 Task: Create in the project AgileFlow in Backlog an issue 'Create a new online platform for online photography courses with advanced image editing and composition features', assign it to team member softage.2@softage.net and change the status to IN PROGRESS. Create in the project AgileFlow in Backlog an issue 'Implement a new cloud-based knowledge management system for a company with advanced knowledge sharing and collaboration features', assign it to team member softage.3@softage.net and change the status to IN PROGRESS
Action: Mouse moved to (309, 478)
Screenshot: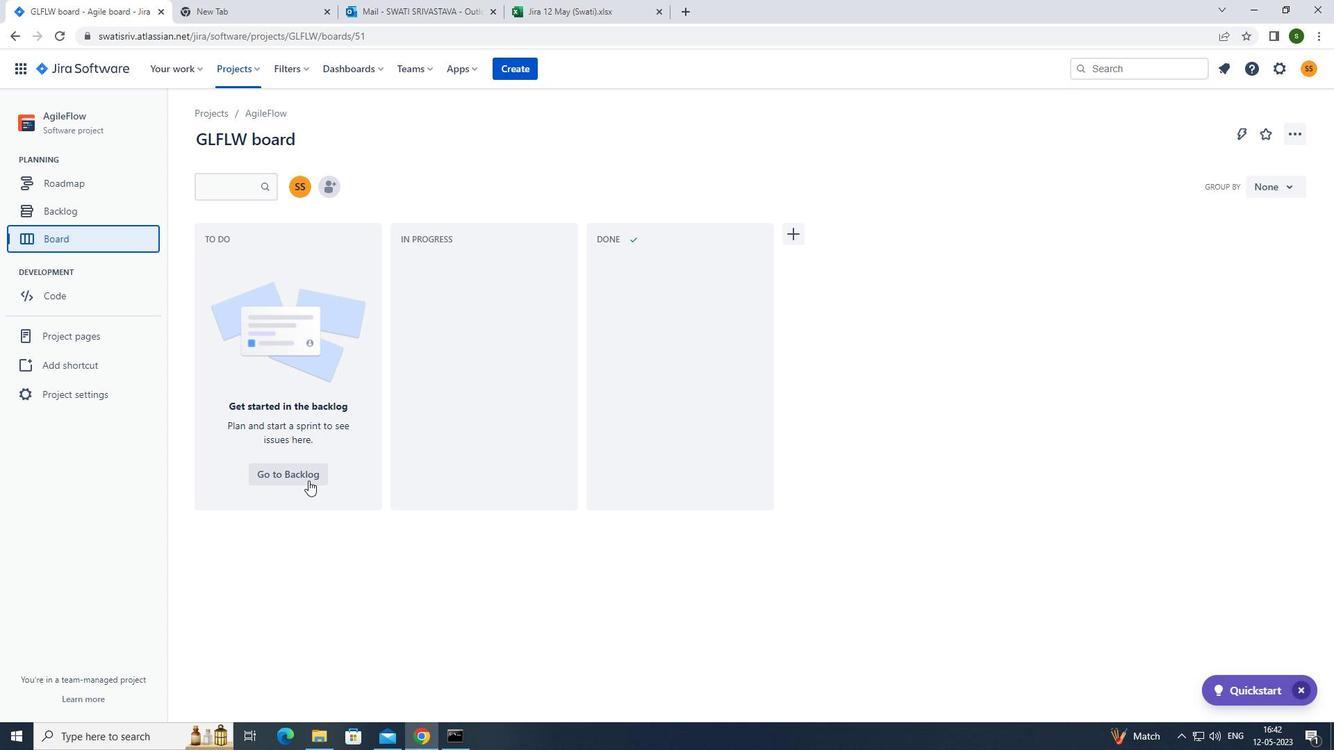 
Action: Mouse pressed left at (309, 478)
Screenshot: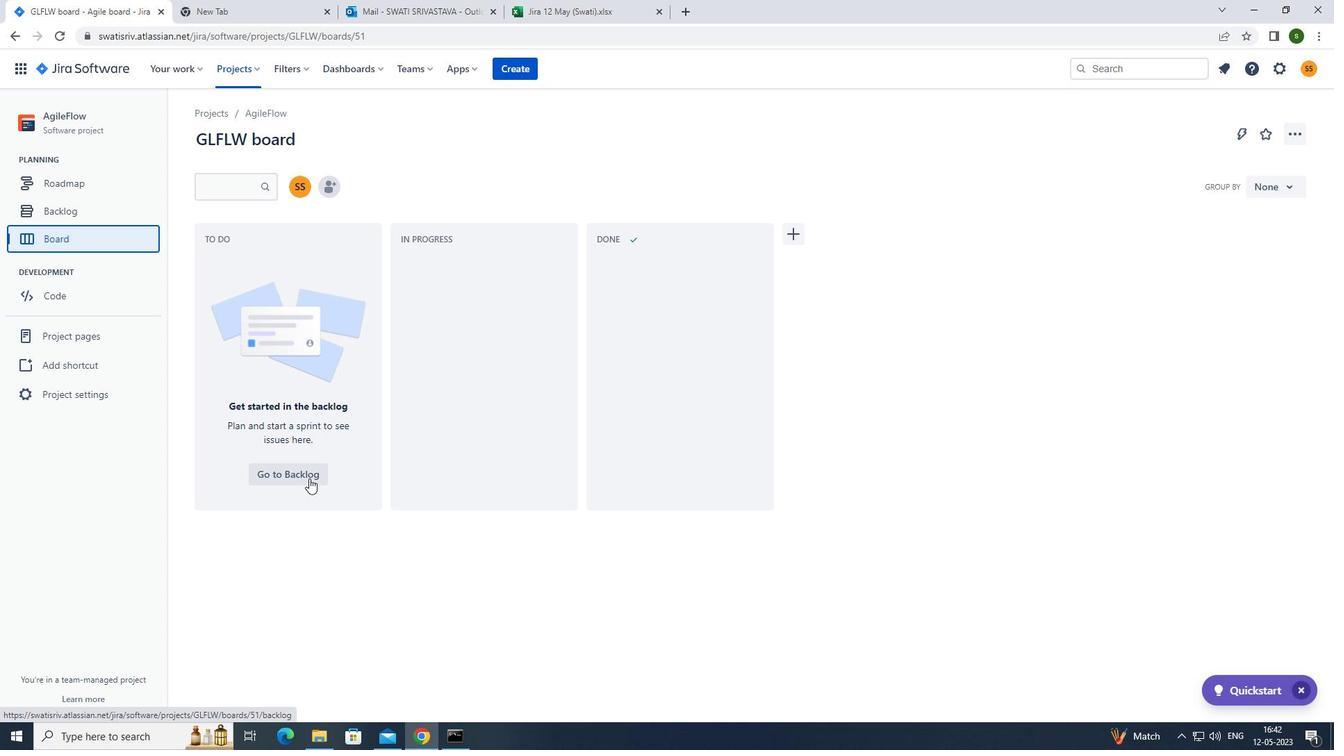 
Action: Mouse moved to (301, 282)
Screenshot: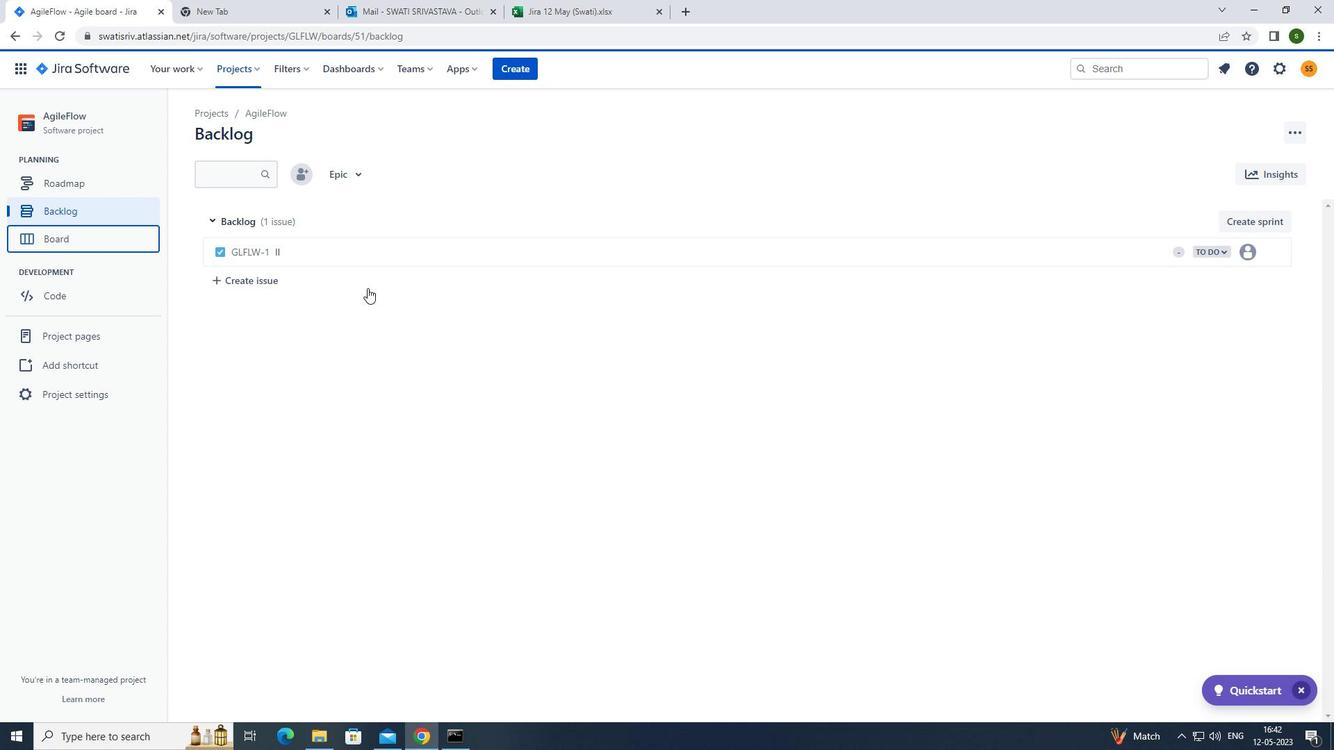 
Action: Mouse pressed left at (301, 282)
Screenshot: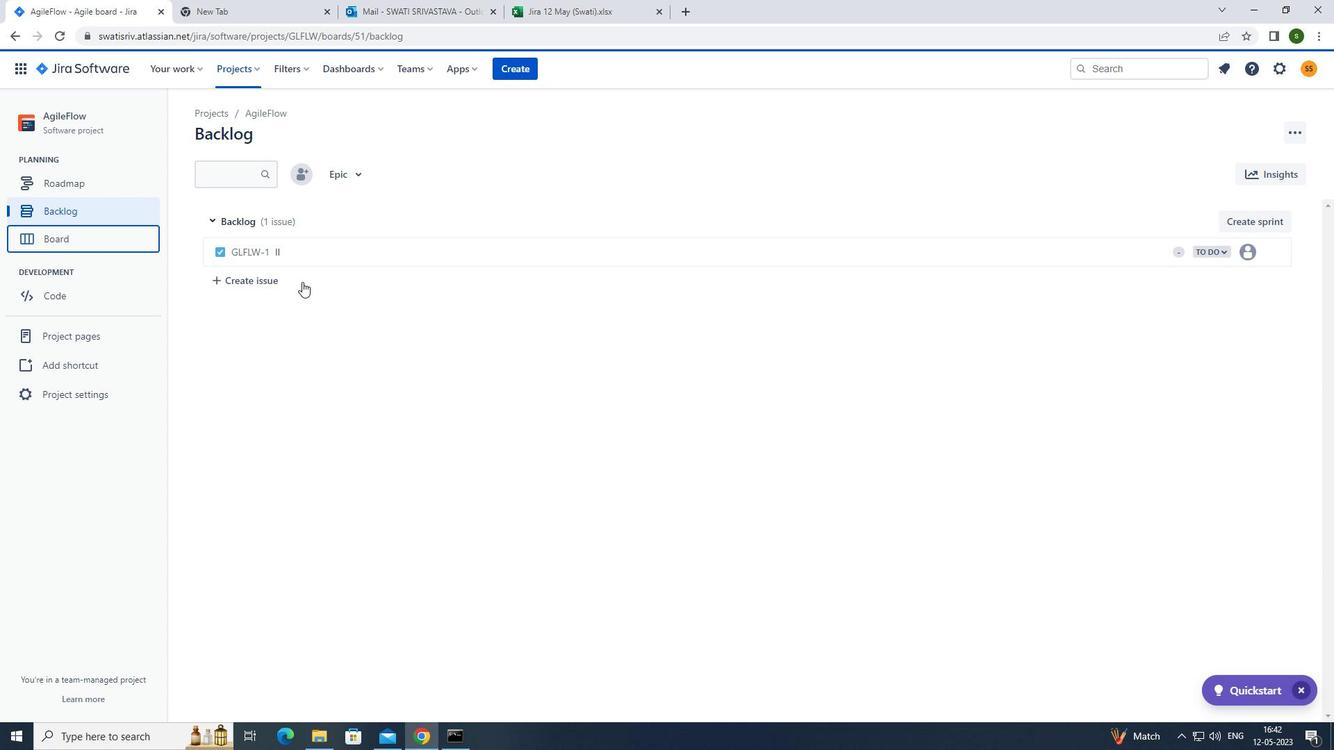 
Action: Mouse moved to (314, 278)
Screenshot: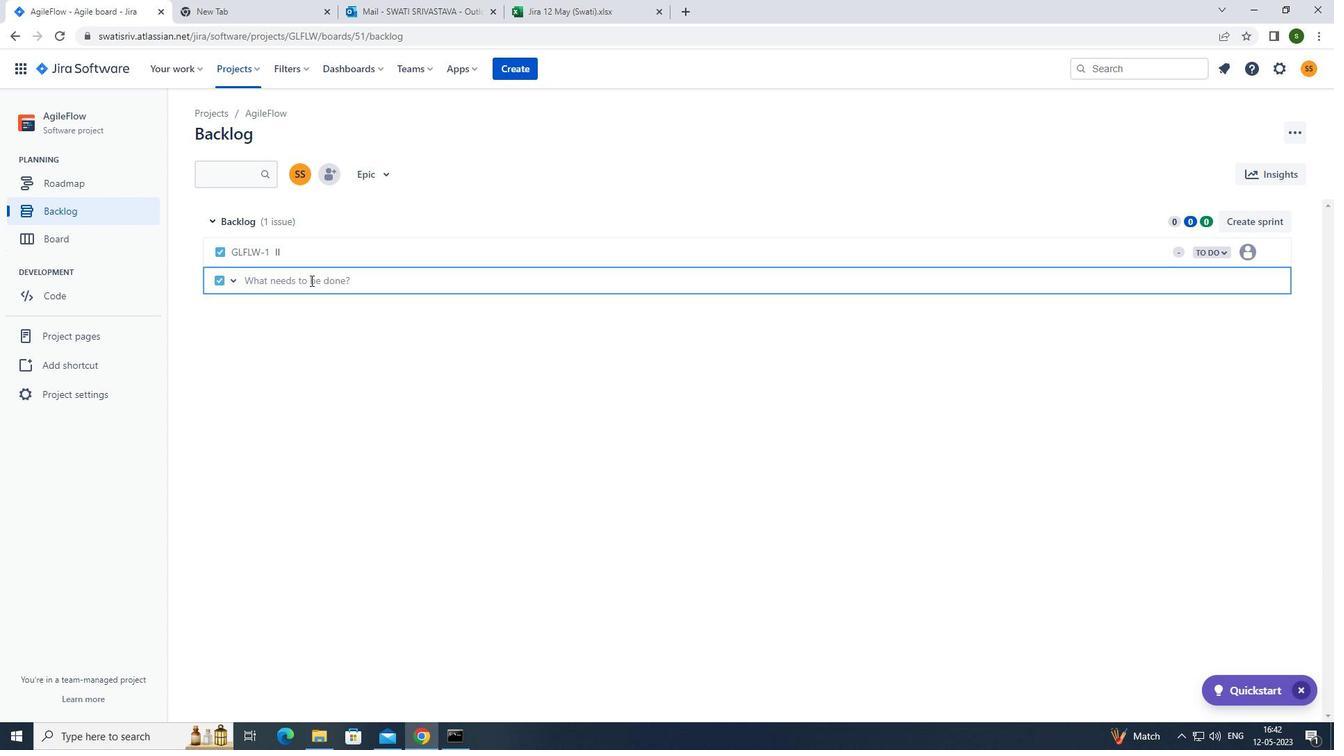 
Action: Key pressed <Key.caps_lock>c<Key.caps_lock>reate<Key.space>a<Key.space>new<Key.space>online<Key.space>platform<Key.space>for<Key.space>online<Key.space>photography<Key.space>cous<Key.backspace>rses<Key.space>with<Key.space>advanced<Key.space>image<Key.space>editing<Key.space>and<Key.space>compostion<Key.space>features<Key.enter>
Screenshot: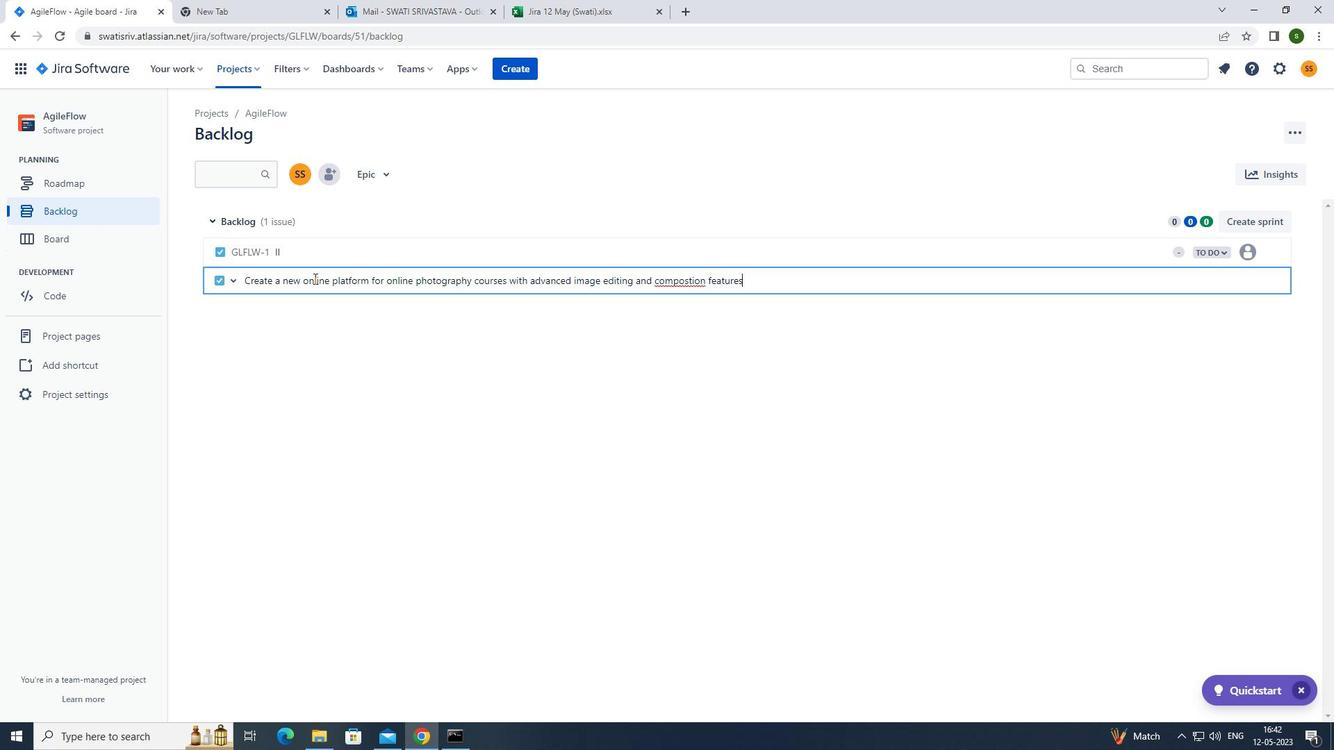 
Action: Mouse moved to (1242, 276)
Screenshot: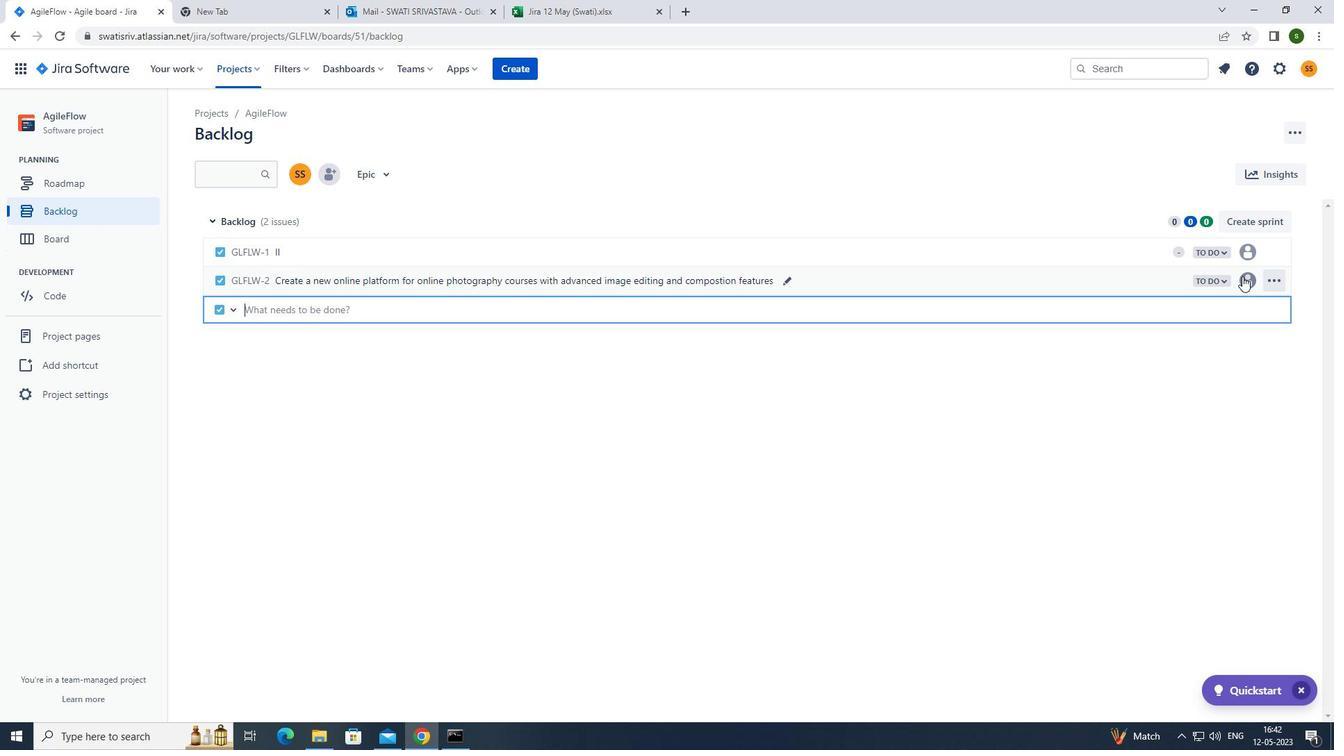
Action: Mouse pressed left at (1242, 276)
Screenshot: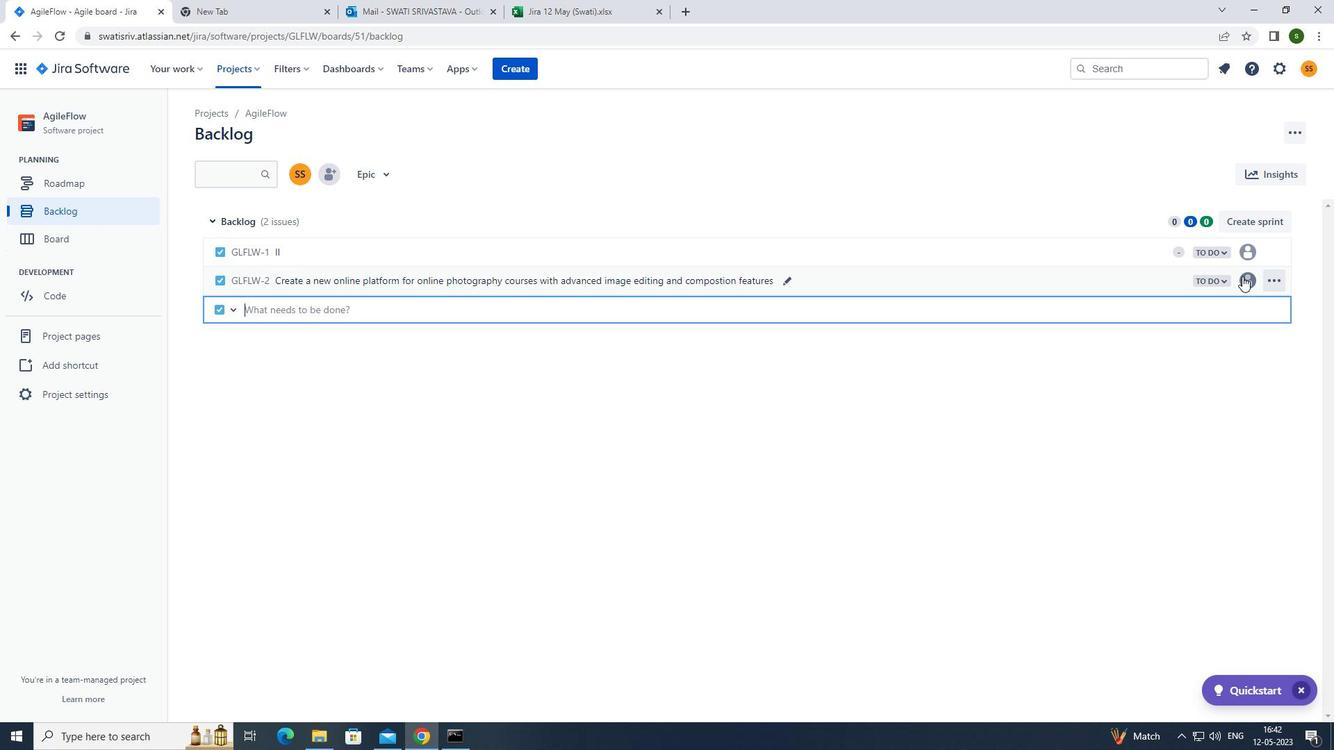 
Action: Mouse moved to (1155, 416)
Screenshot: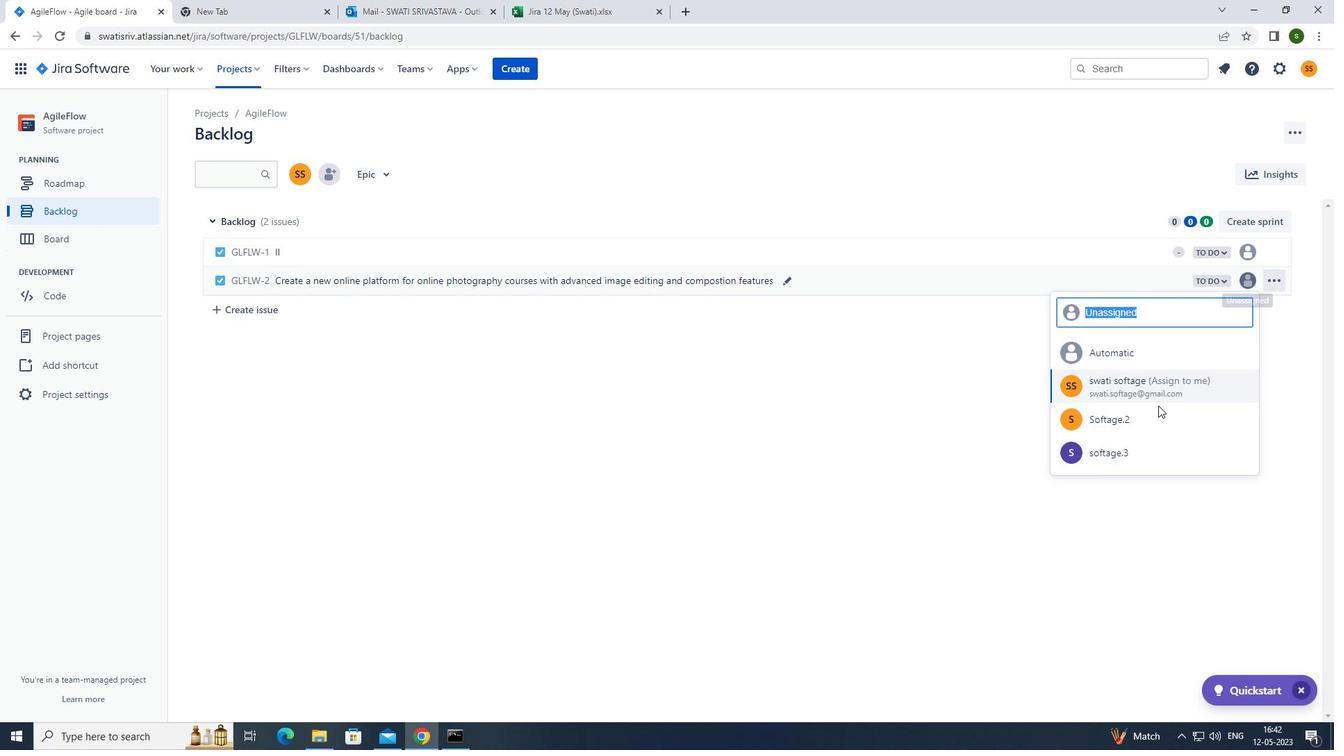 
Action: Mouse pressed left at (1155, 416)
Screenshot: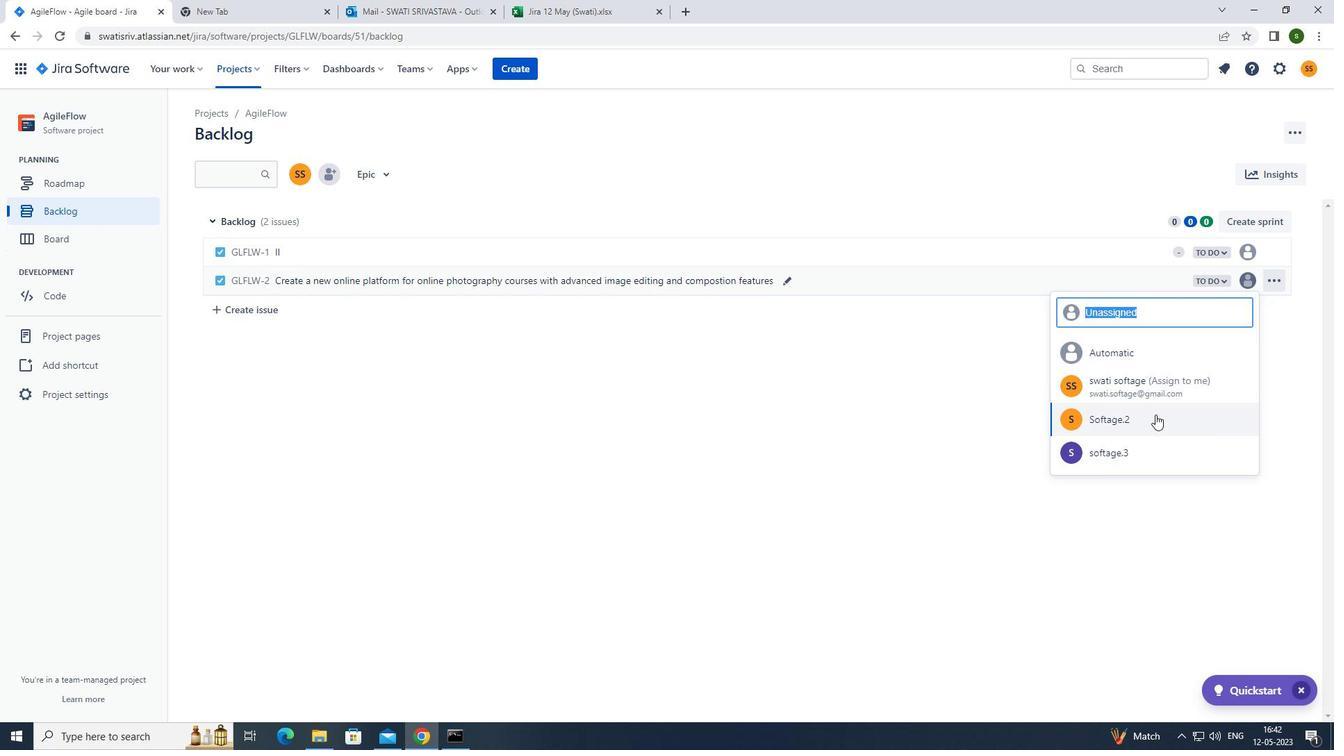 
Action: Mouse moved to (1216, 279)
Screenshot: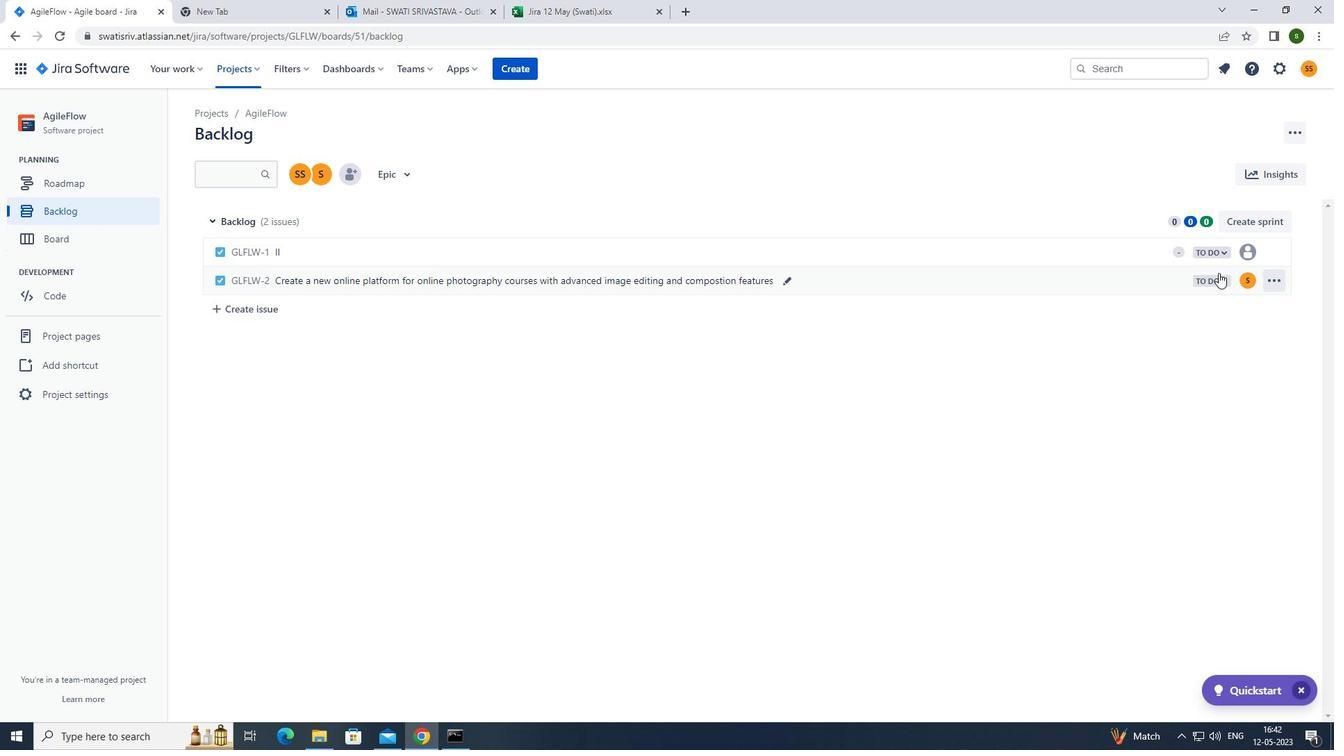 
Action: Mouse pressed left at (1216, 279)
Screenshot: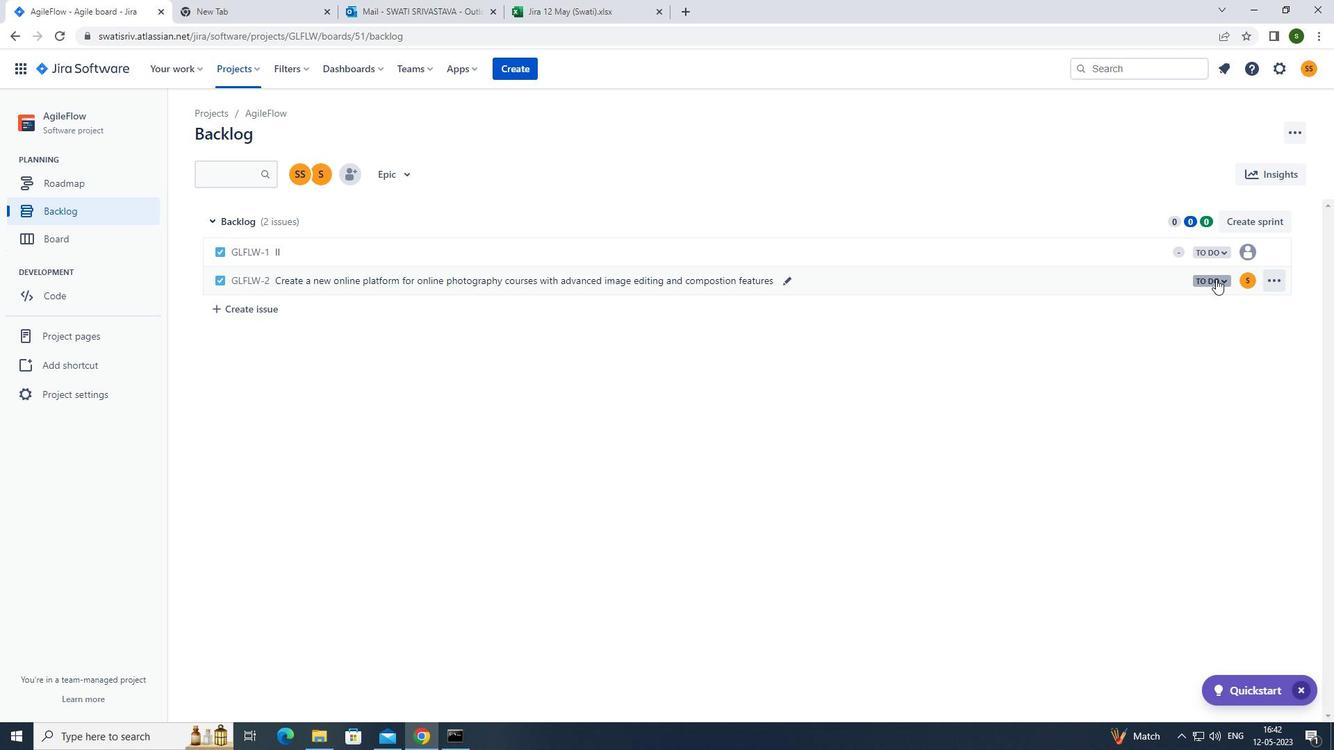 
Action: Mouse moved to (1168, 310)
Screenshot: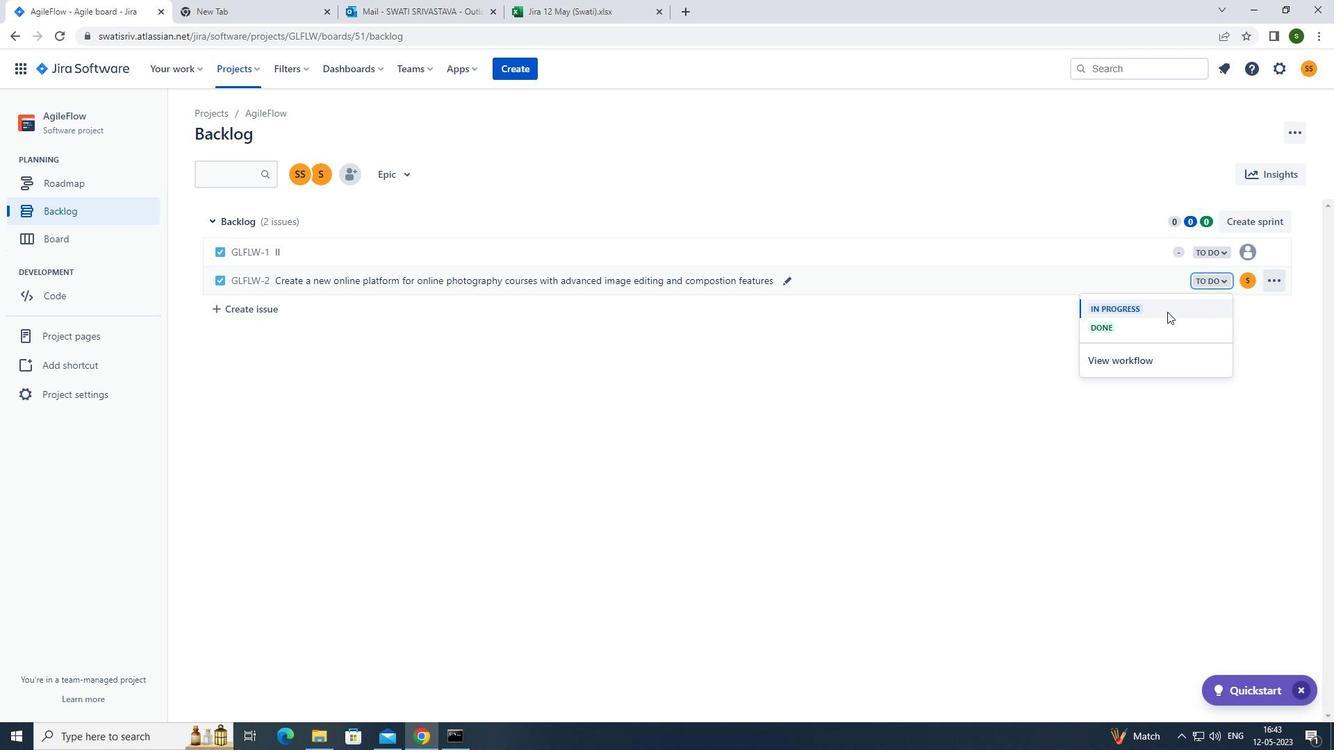 
Action: Mouse pressed left at (1168, 310)
Screenshot: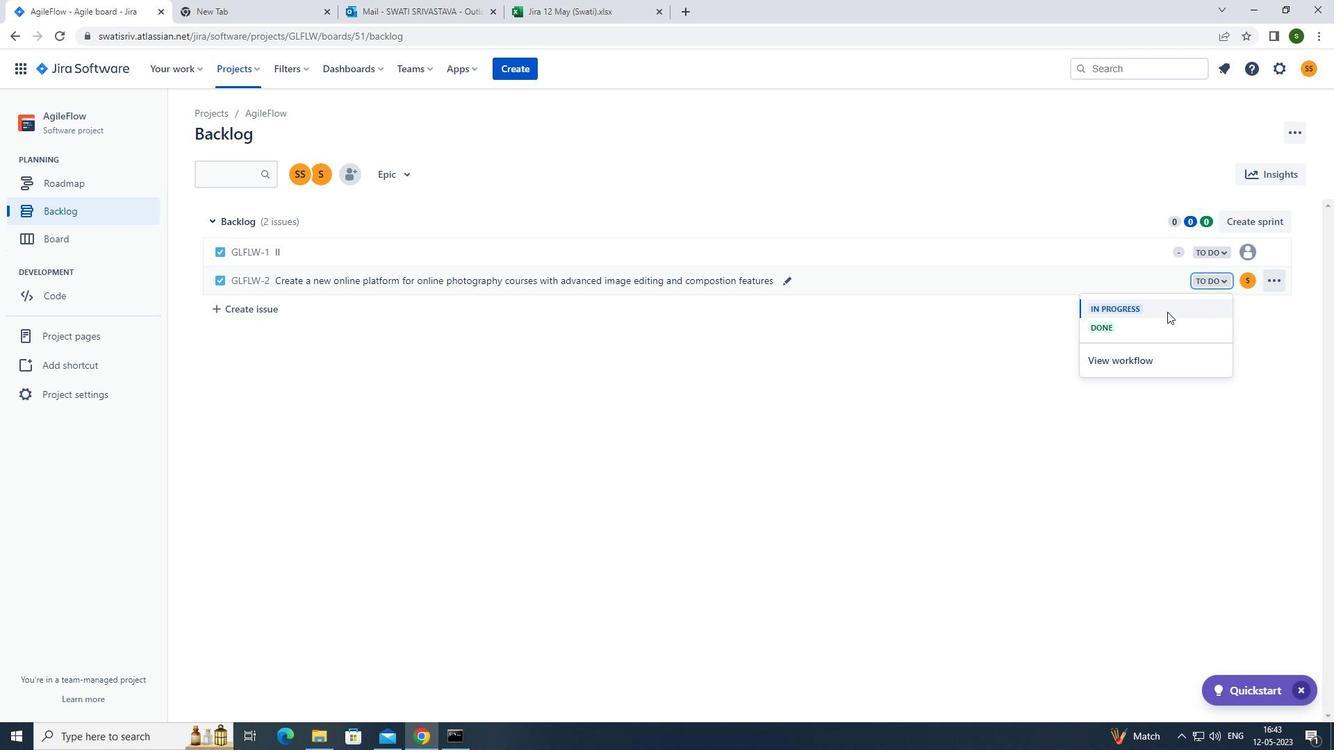 
Action: Mouse moved to (348, 307)
Screenshot: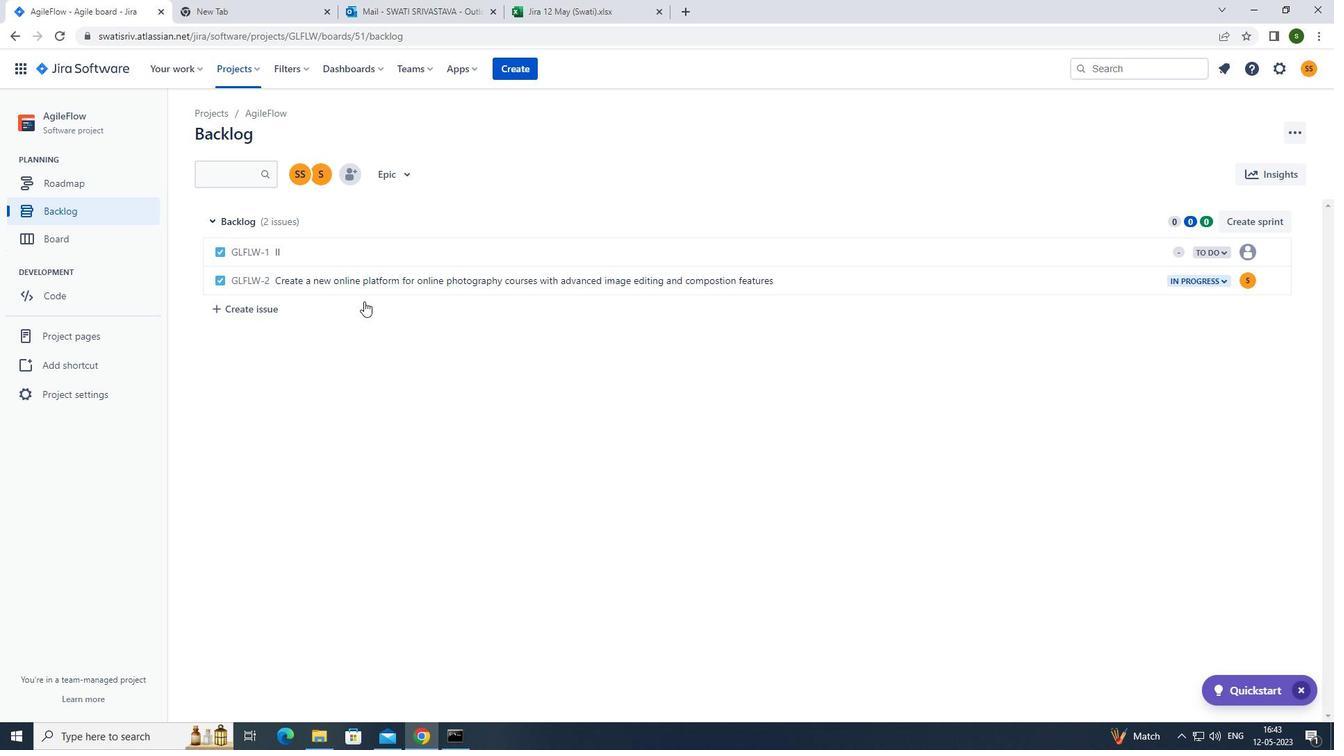 
Action: Mouse pressed left at (348, 307)
Screenshot: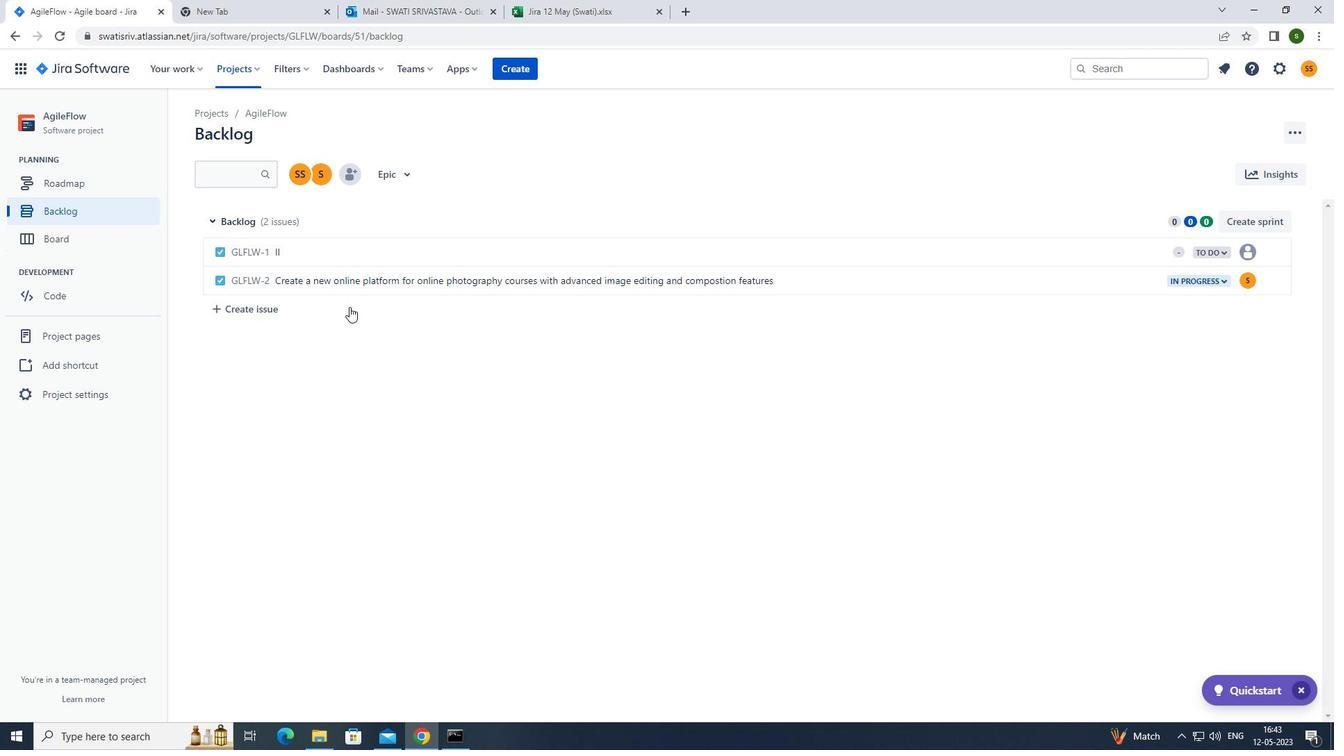 
Action: Mouse moved to (394, 312)
Screenshot: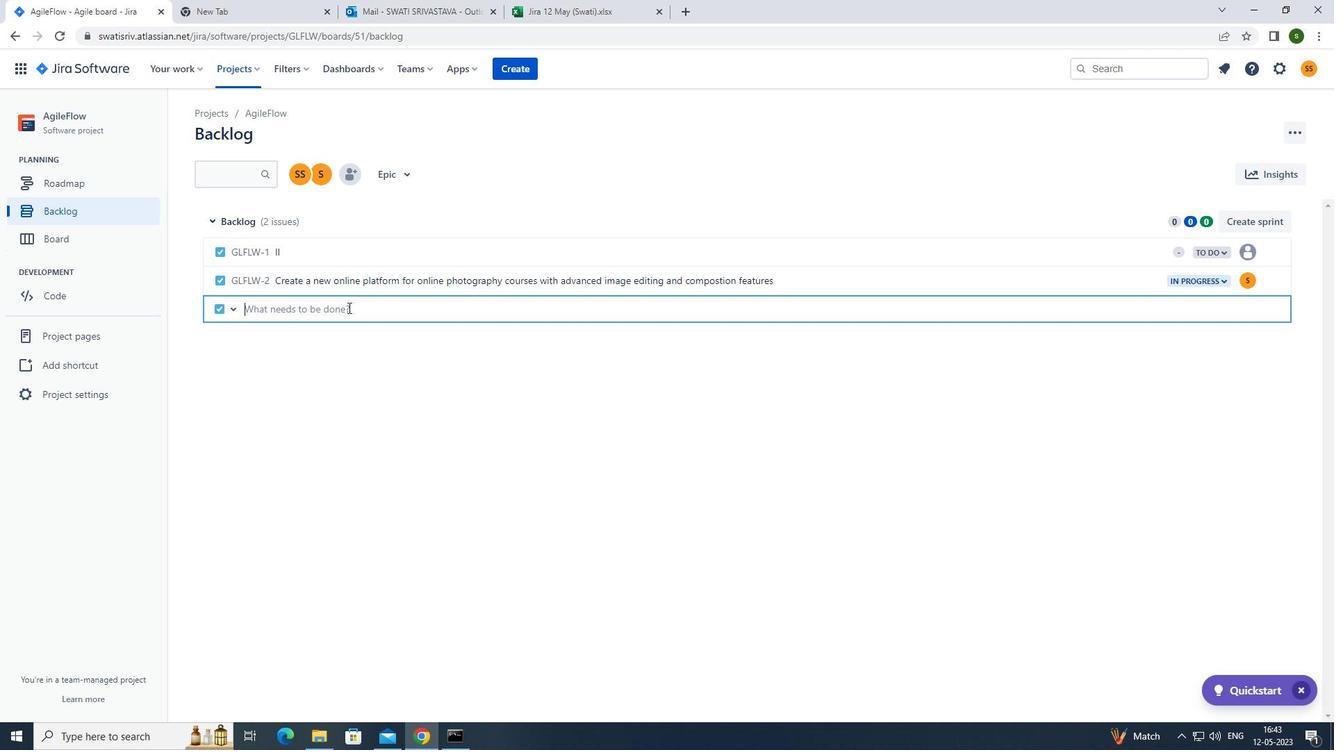 
Action: Key pressed <Key.caps_lock>i<Key.caps_lock>mplement<Key.space>a<Key.space>new<Key.space>cloud-based<Key.space>knowledge<Key.space>management<Key.space>system<Key.space>for<Key.space>a<Key.space>company<Key.space>with<Key.space>advanced<Key.space>knowledge<Key.space>sharing<Key.space>and<Key.space>collaboration<Key.space>features<Key.enter>
Screenshot: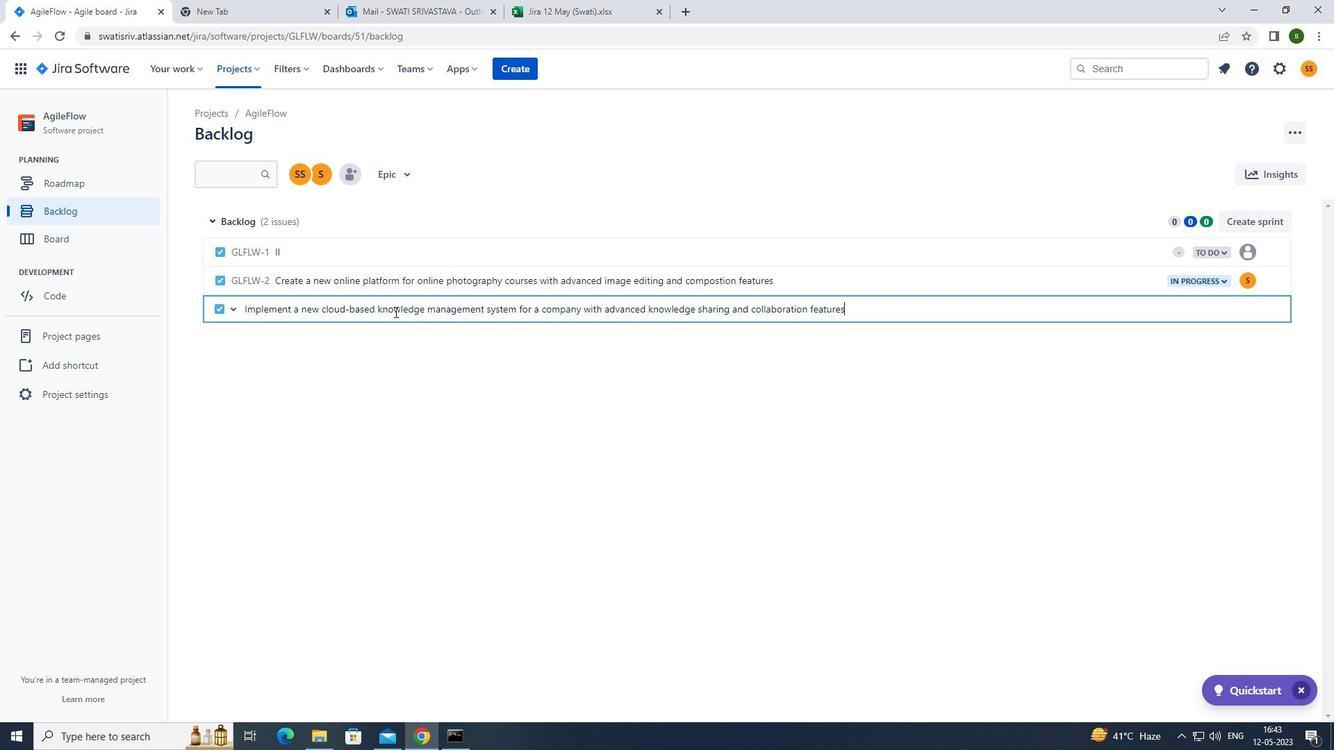 
Action: Mouse moved to (1247, 312)
Screenshot: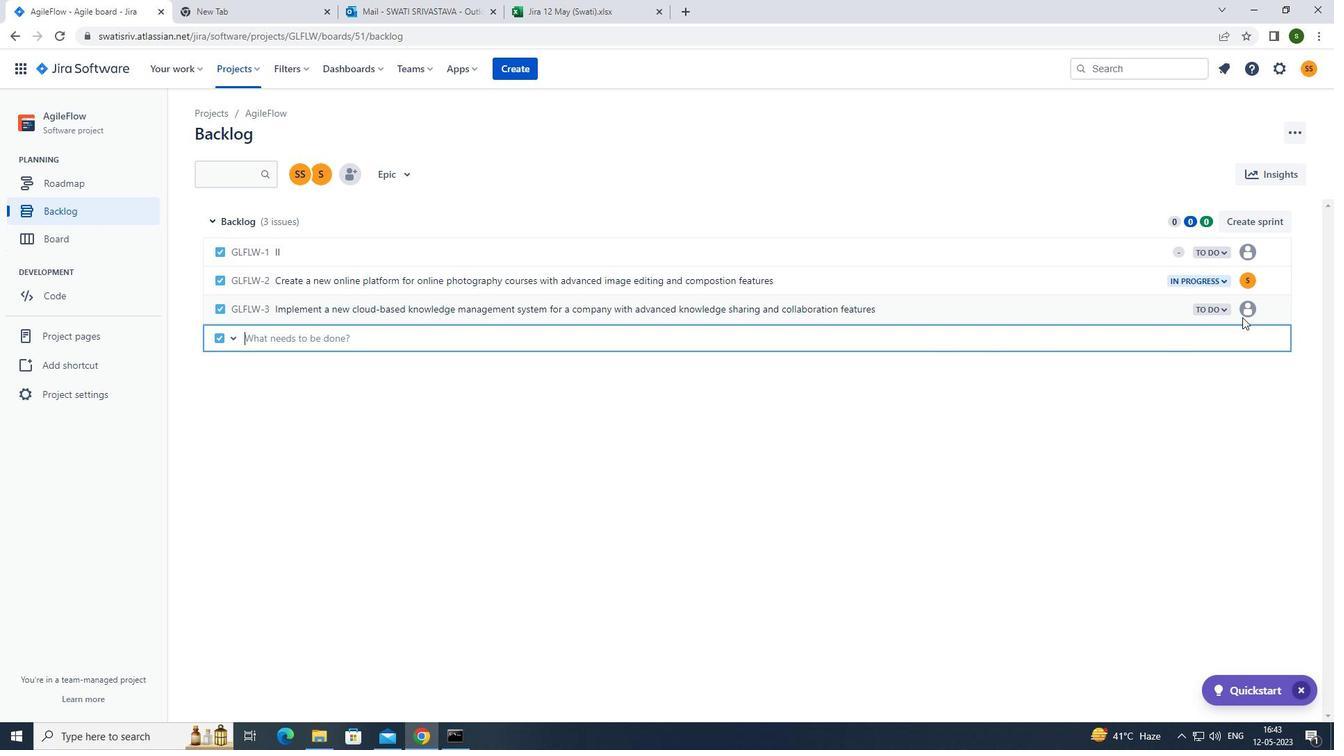 
Action: Mouse pressed left at (1247, 312)
Screenshot: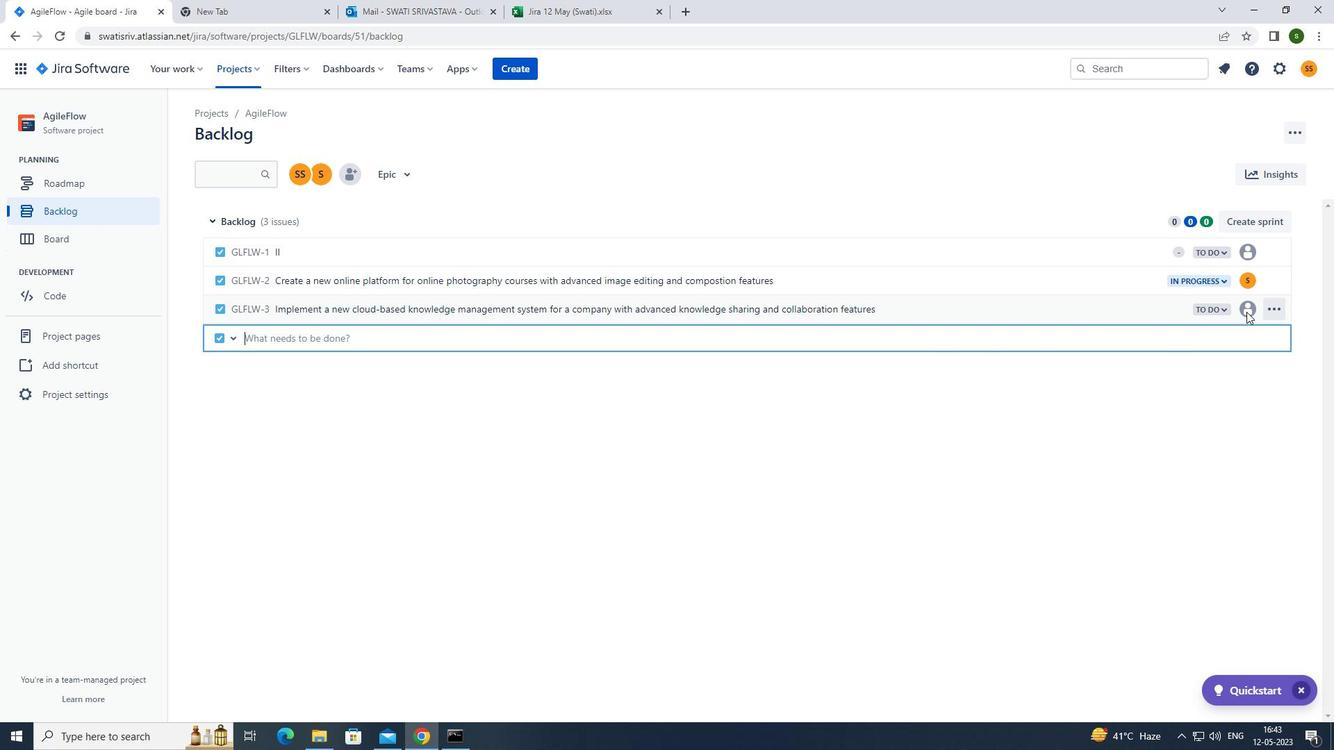 
Action: Mouse moved to (1245, 311)
Screenshot: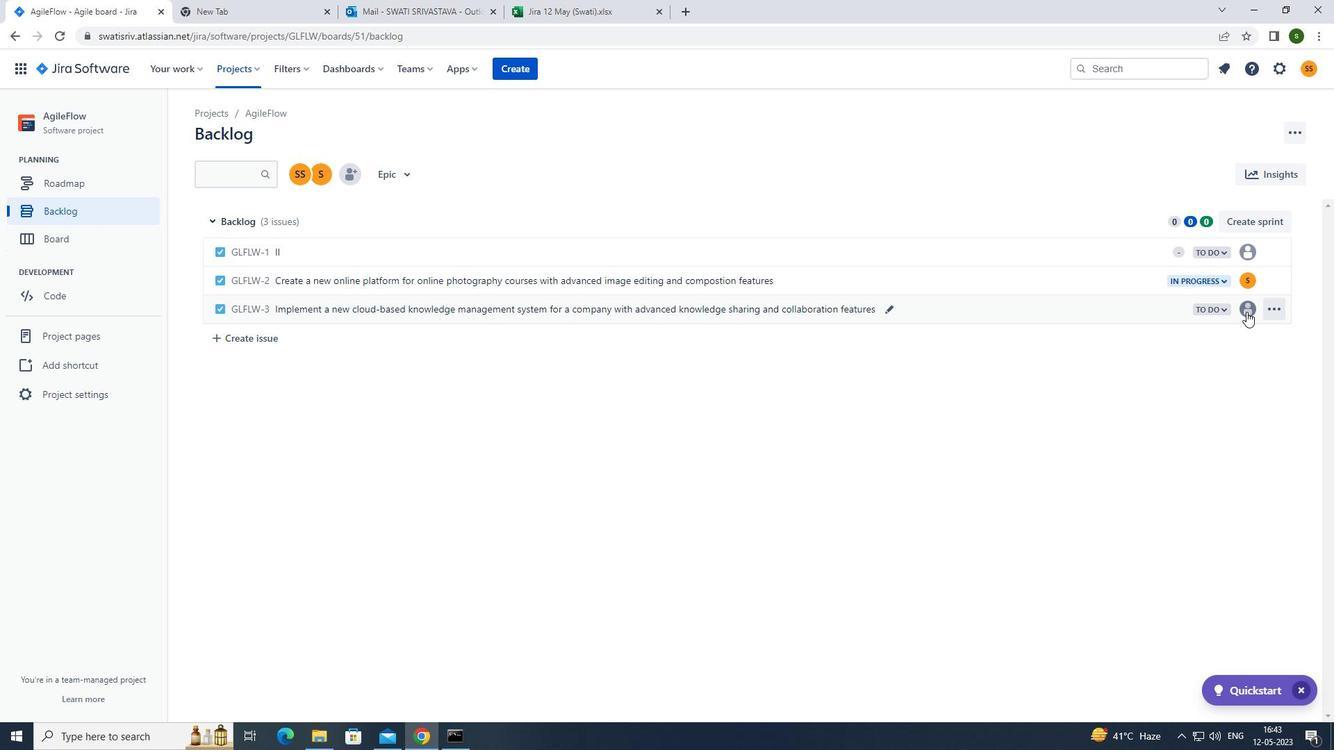 
Action: Mouse pressed left at (1245, 311)
Screenshot: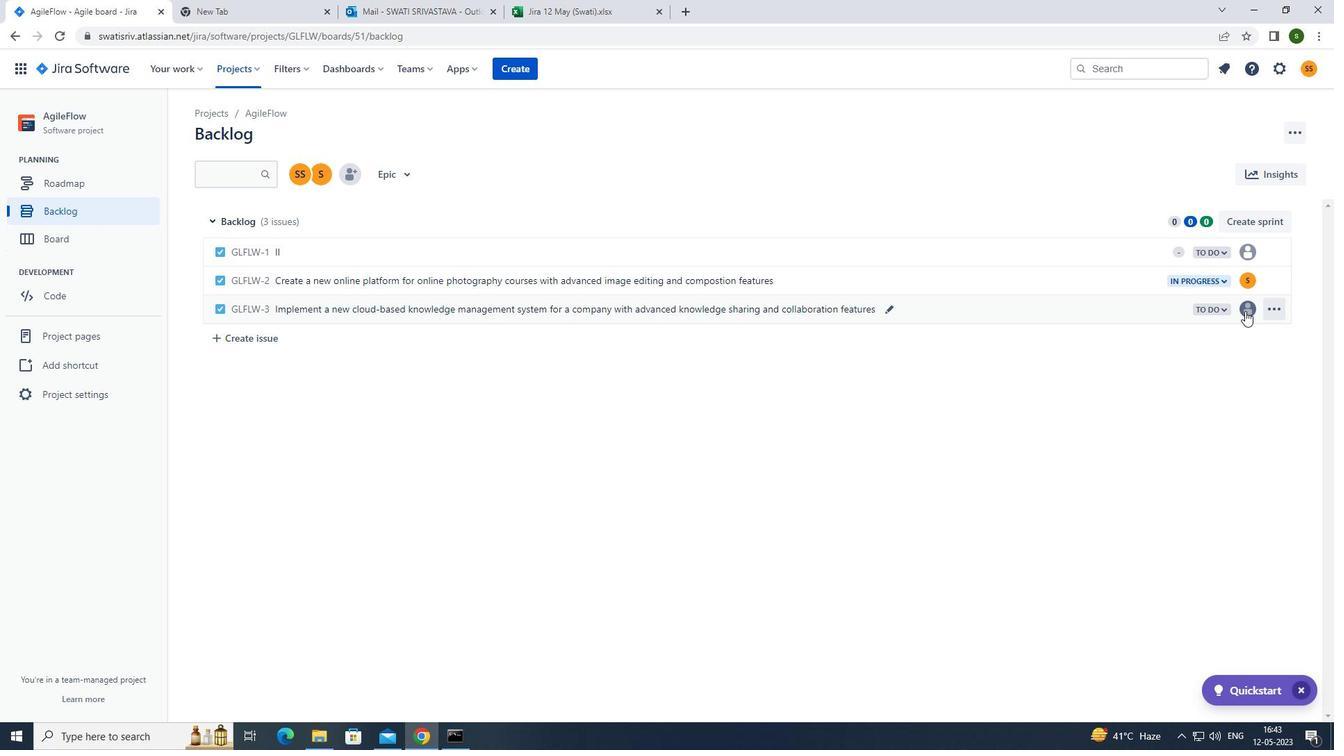 
Action: Mouse moved to (1126, 479)
Screenshot: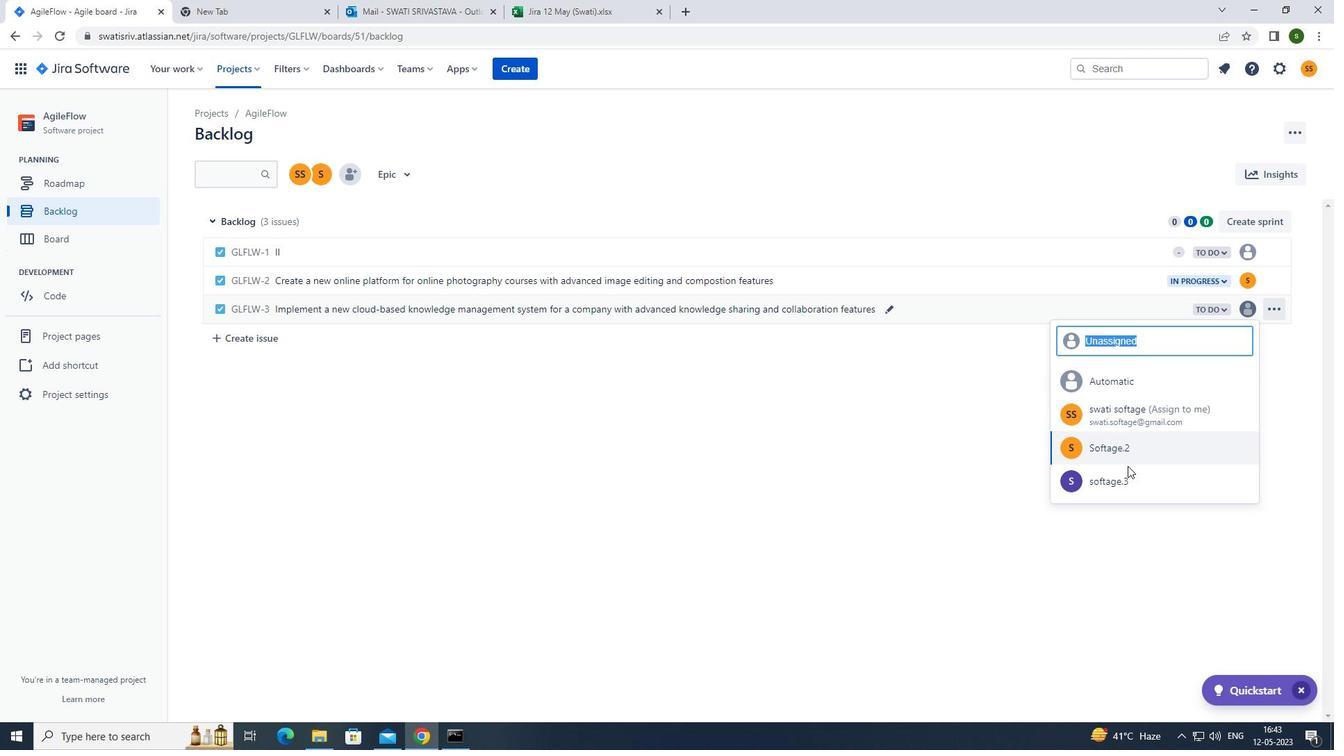 
Action: Mouse pressed left at (1126, 479)
Screenshot: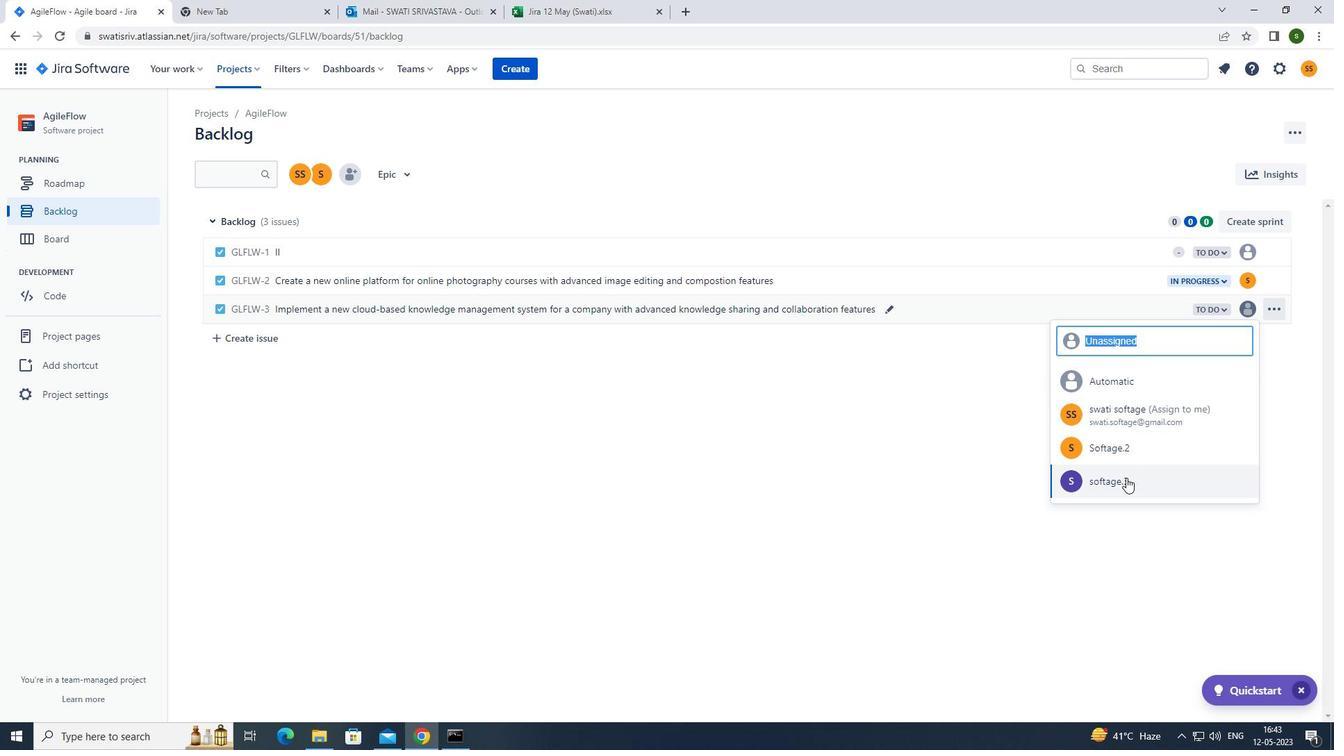 
Action: Mouse moved to (1213, 308)
Screenshot: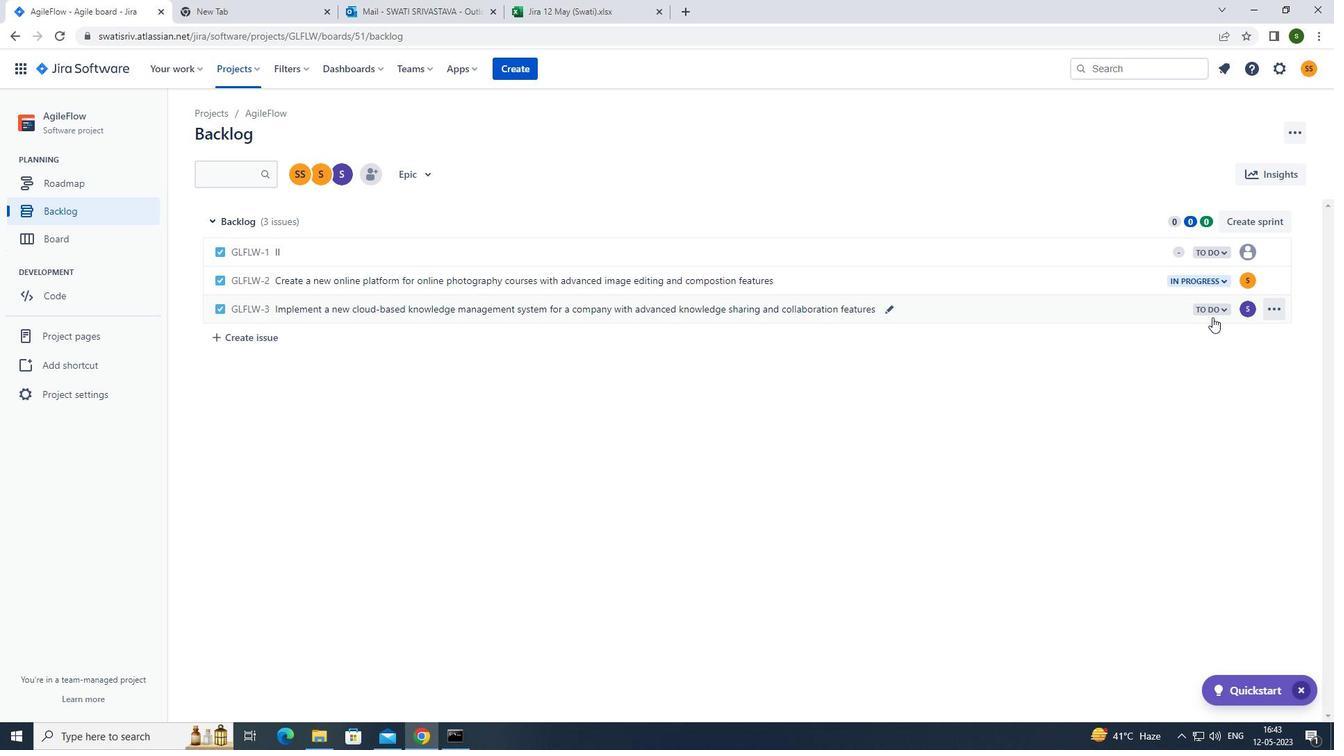 
Action: Mouse pressed left at (1213, 308)
Screenshot: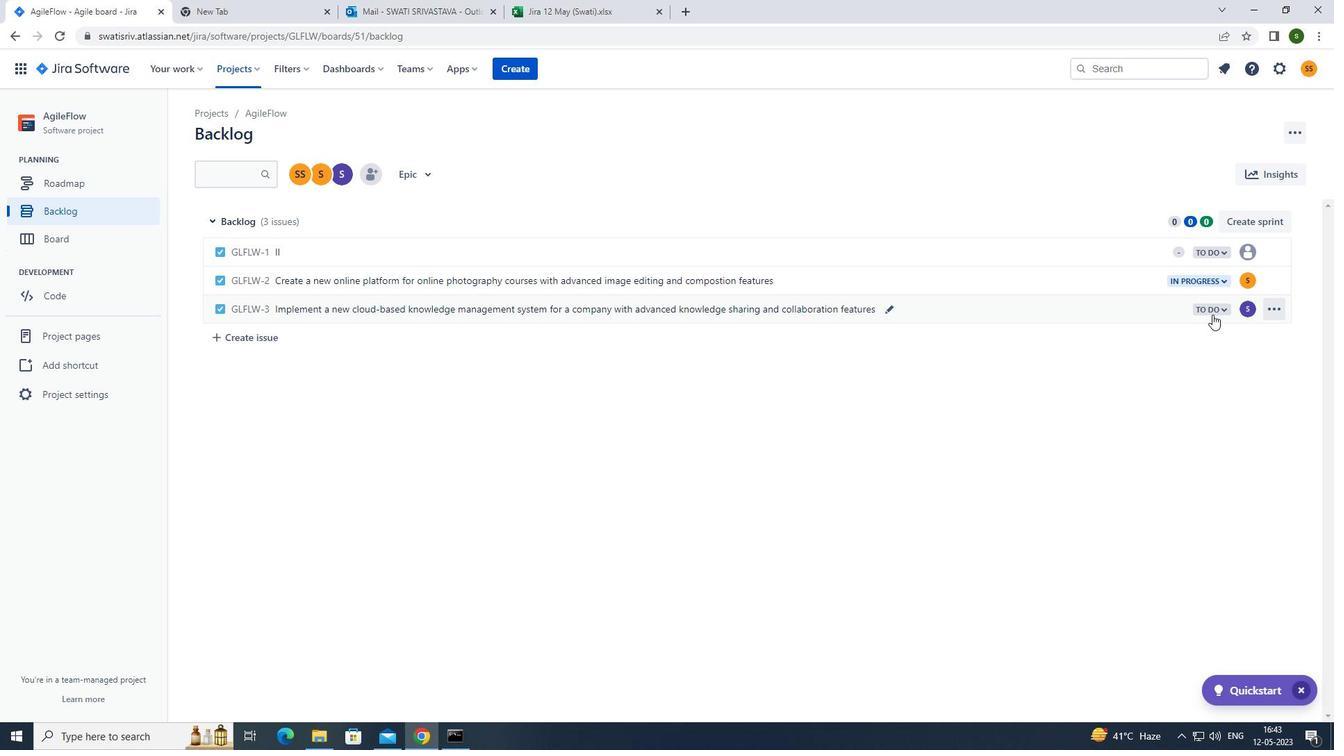
Action: Mouse moved to (1126, 335)
Screenshot: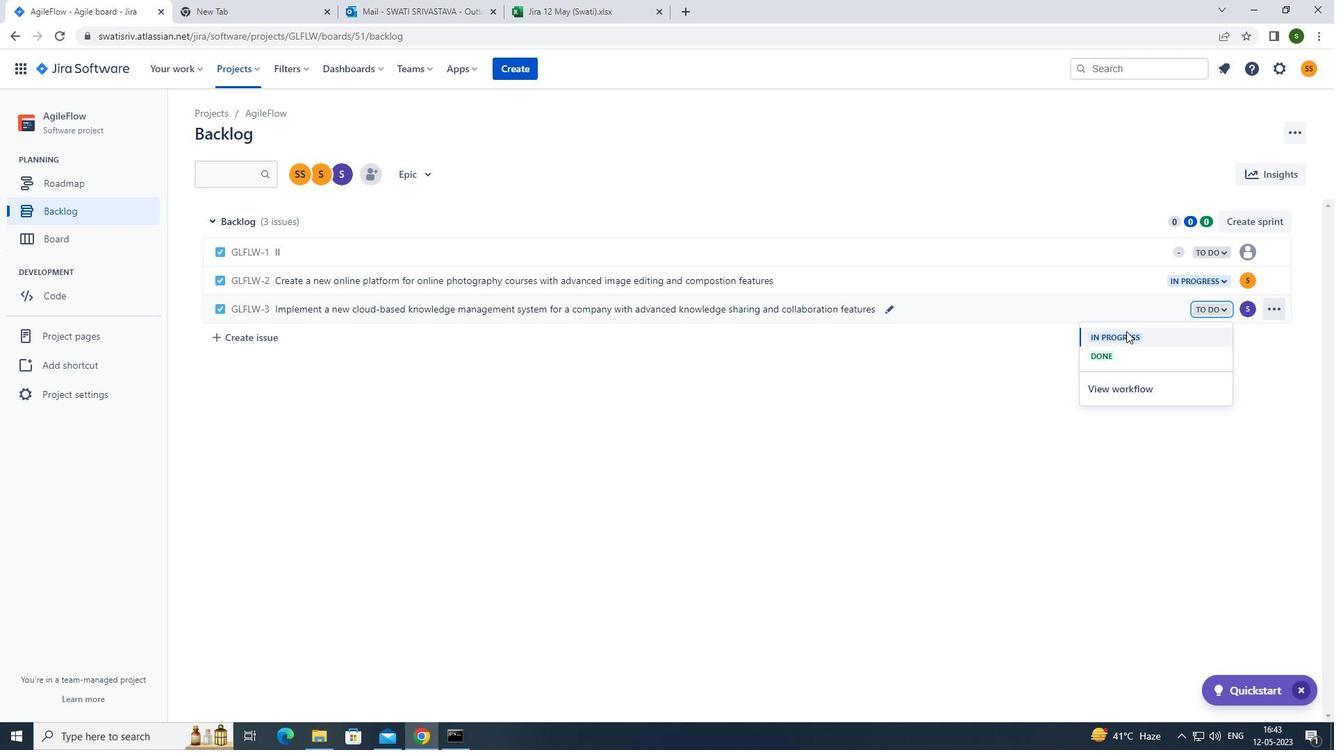 
Action: Mouse pressed left at (1126, 335)
Screenshot: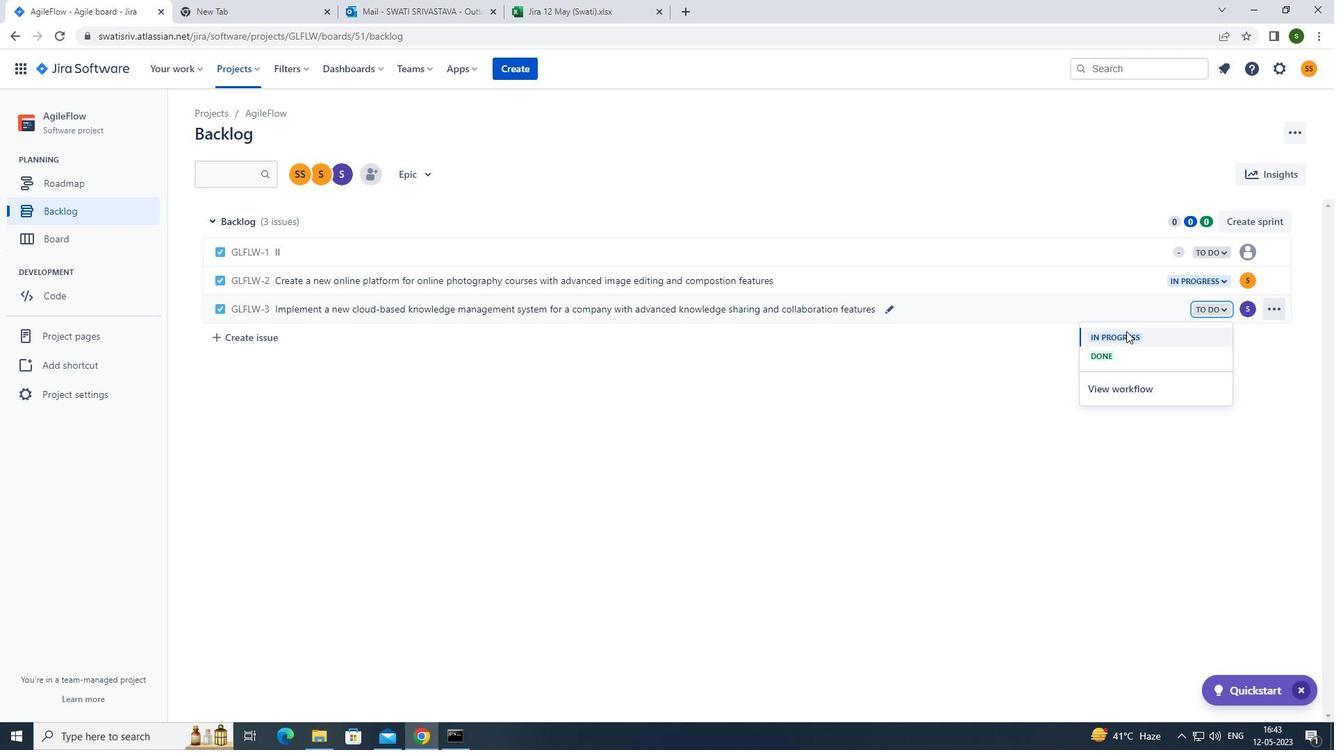 
Action: Mouse moved to (900, 467)
Screenshot: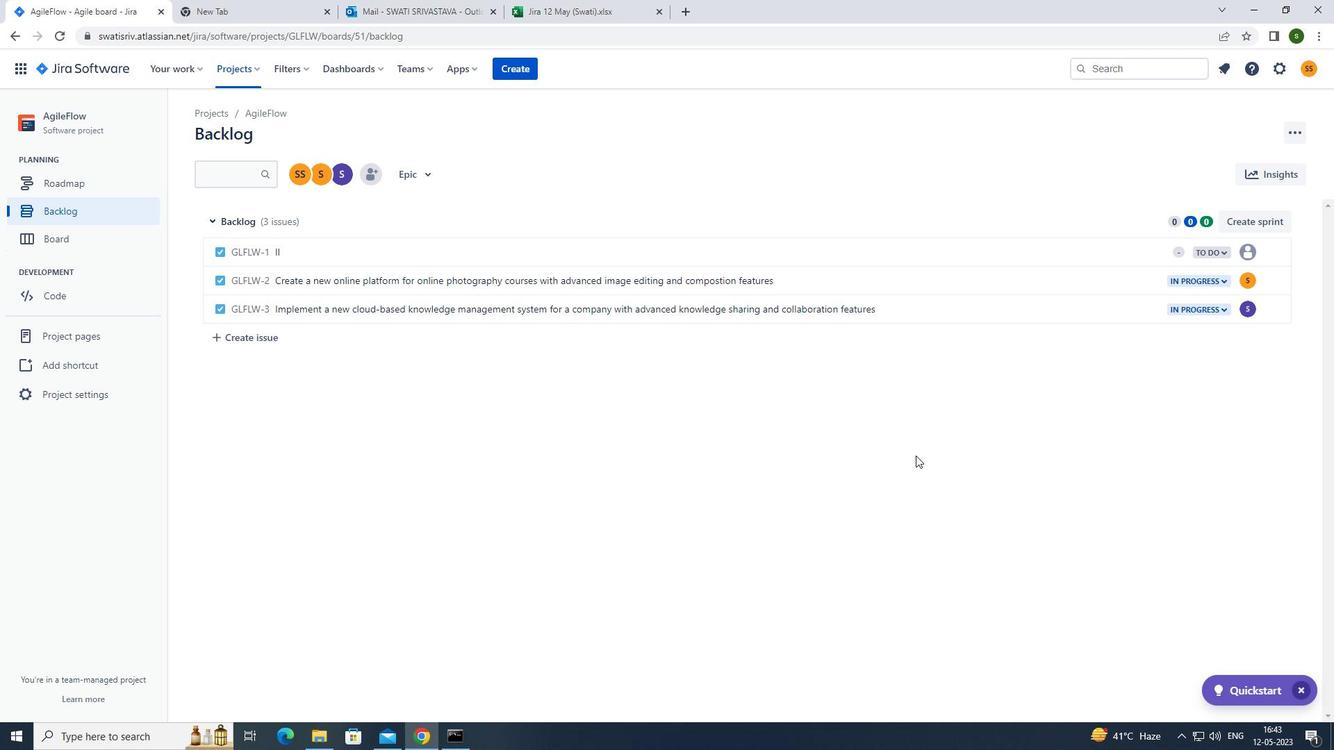
